 Task: Create Card Board Meeting in Board Product Pricing to Workspace Big Data Analytics. Create Card Recruitment Performance Review in Board Product Feature Prioritization to Workspace Big Data Analytics. Create Card Investor Meeting in Board Product Marketing and Sales Enablement Consulting to Workspace Big Data Analytics
Action: Mouse moved to (83, 312)
Screenshot: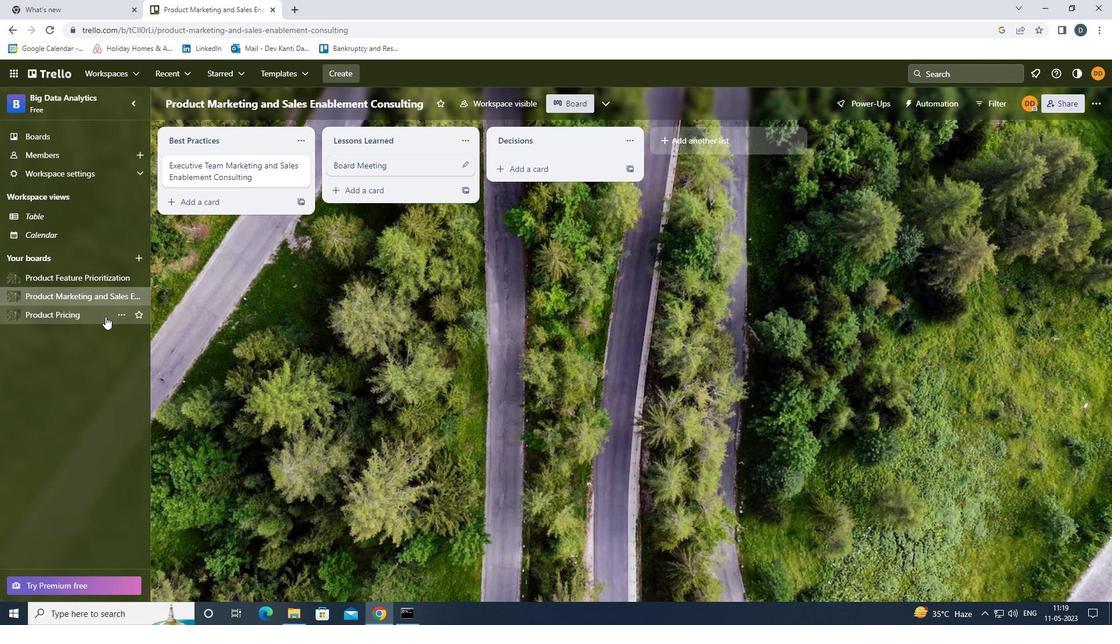 
Action: Mouse pressed left at (83, 312)
Screenshot: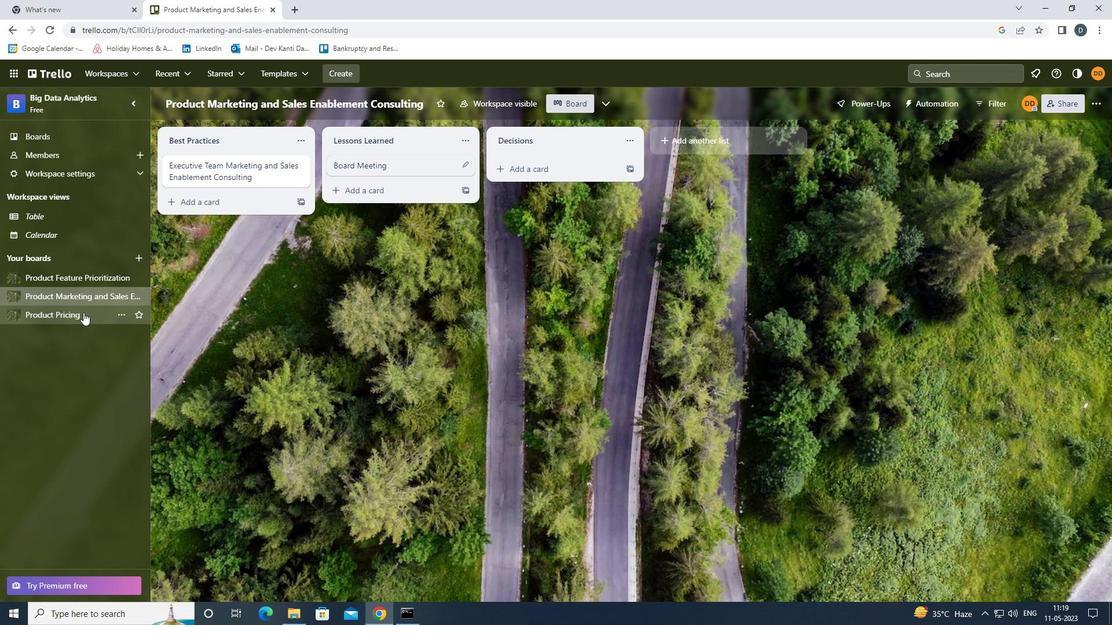 
Action: Mouse moved to (544, 168)
Screenshot: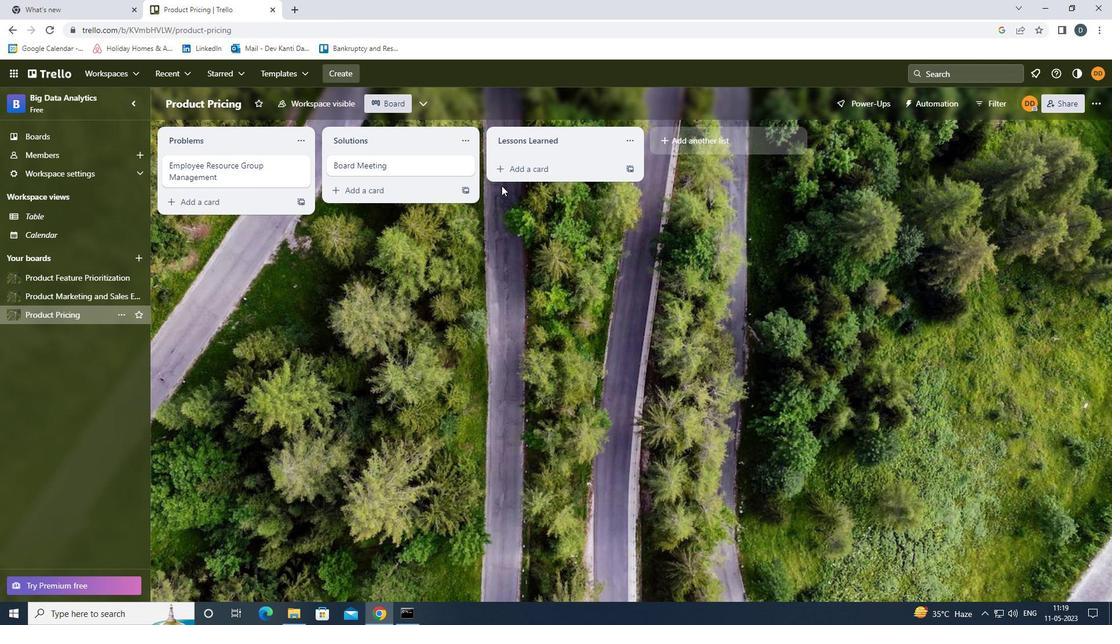 
Action: Mouse pressed left at (544, 168)
Screenshot: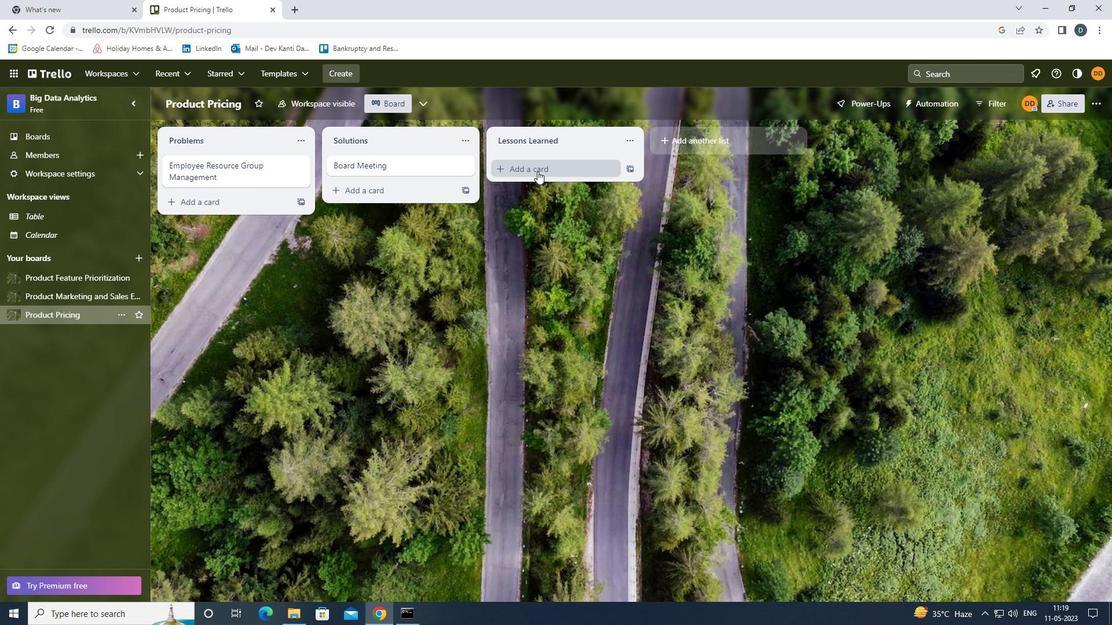 
Action: Key pressed <Key.shift>BOARD<Key.space><Key.shift>MEETING<Key.enter>
Screenshot: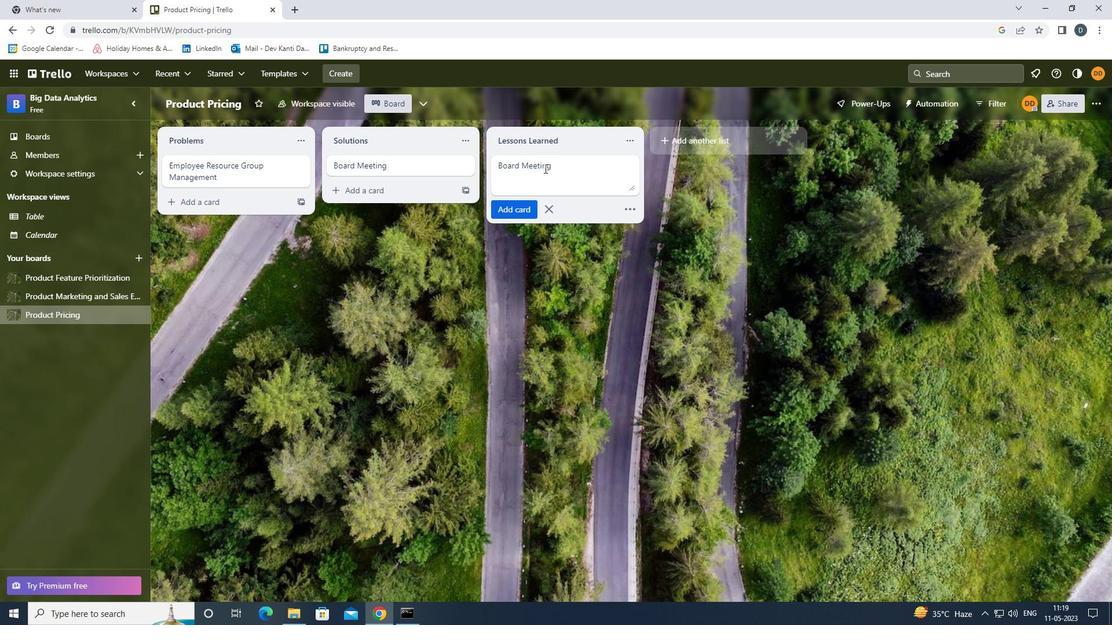 
Action: Mouse moved to (59, 279)
Screenshot: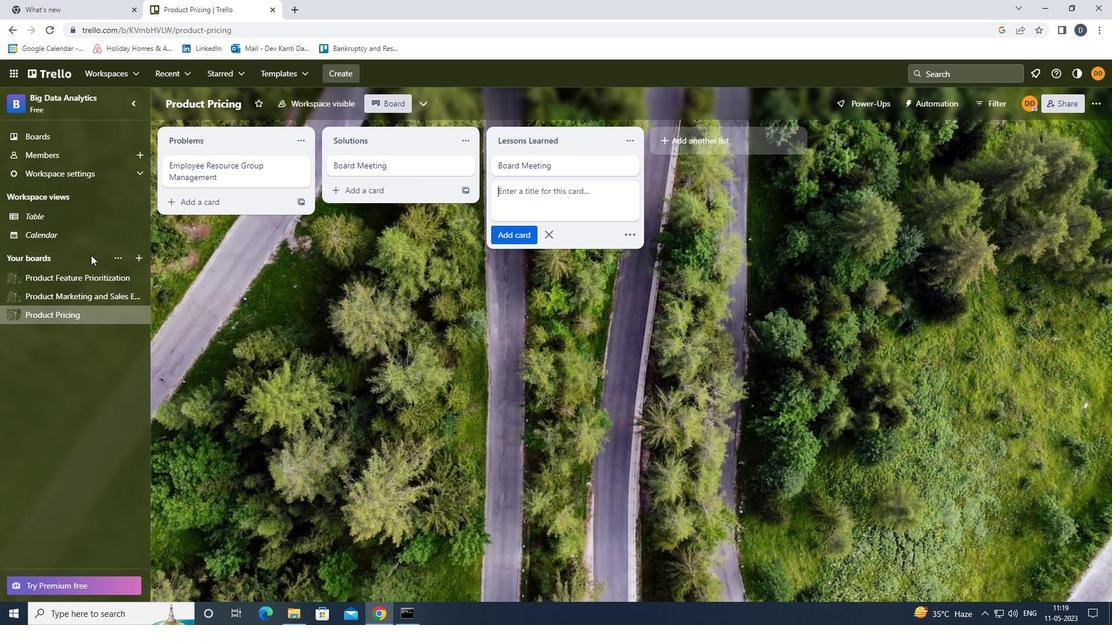 
Action: Mouse pressed left at (59, 279)
Screenshot: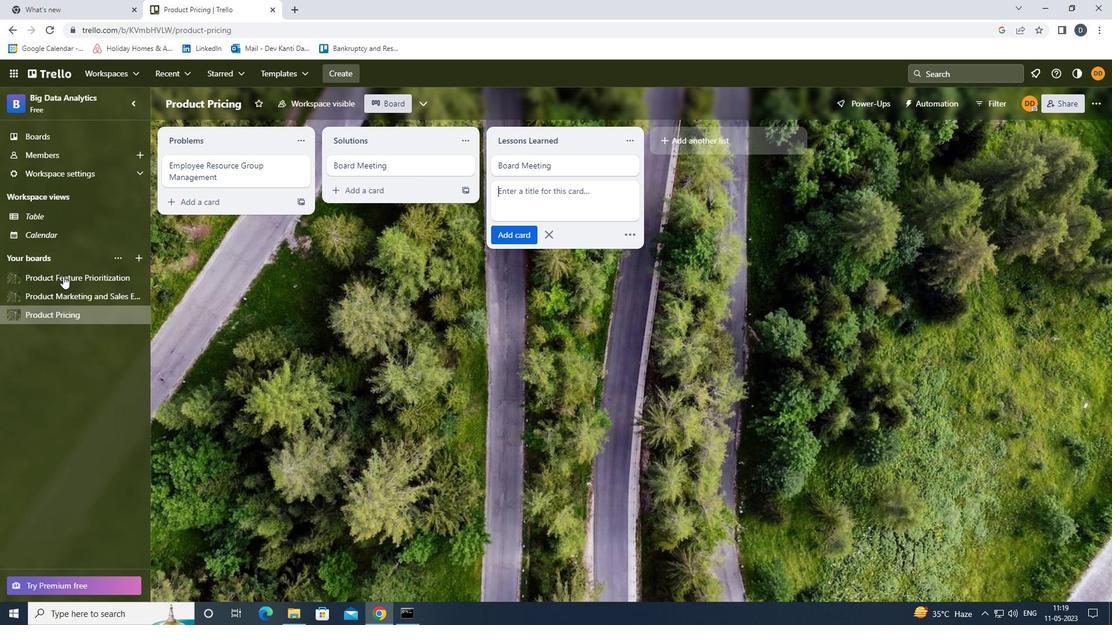 
Action: Mouse moved to (530, 172)
Screenshot: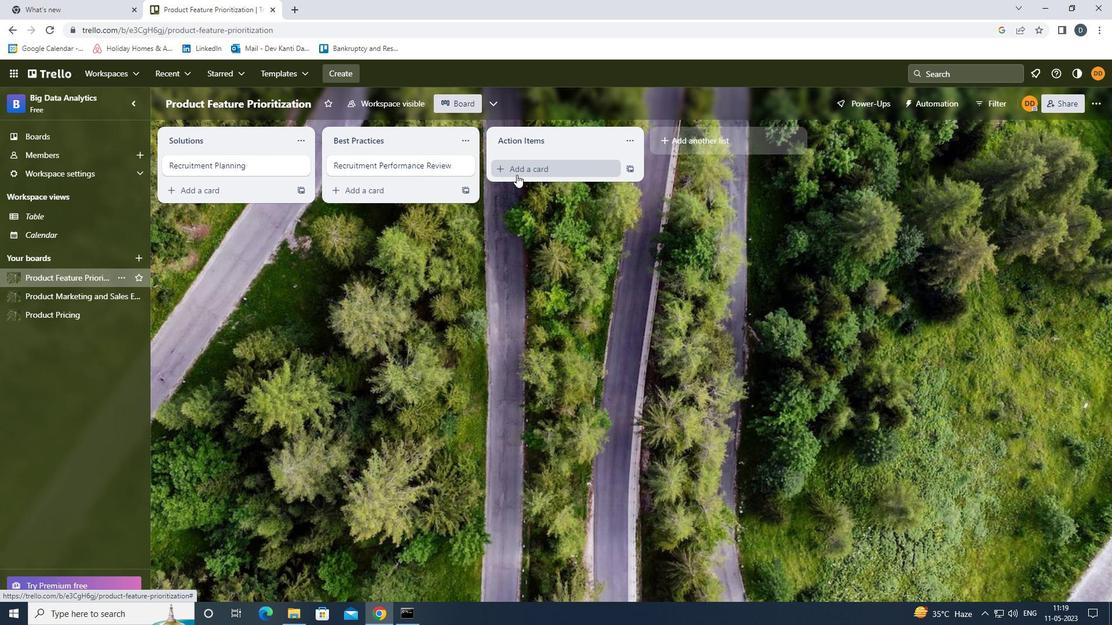 
Action: Mouse pressed left at (530, 172)
Screenshot: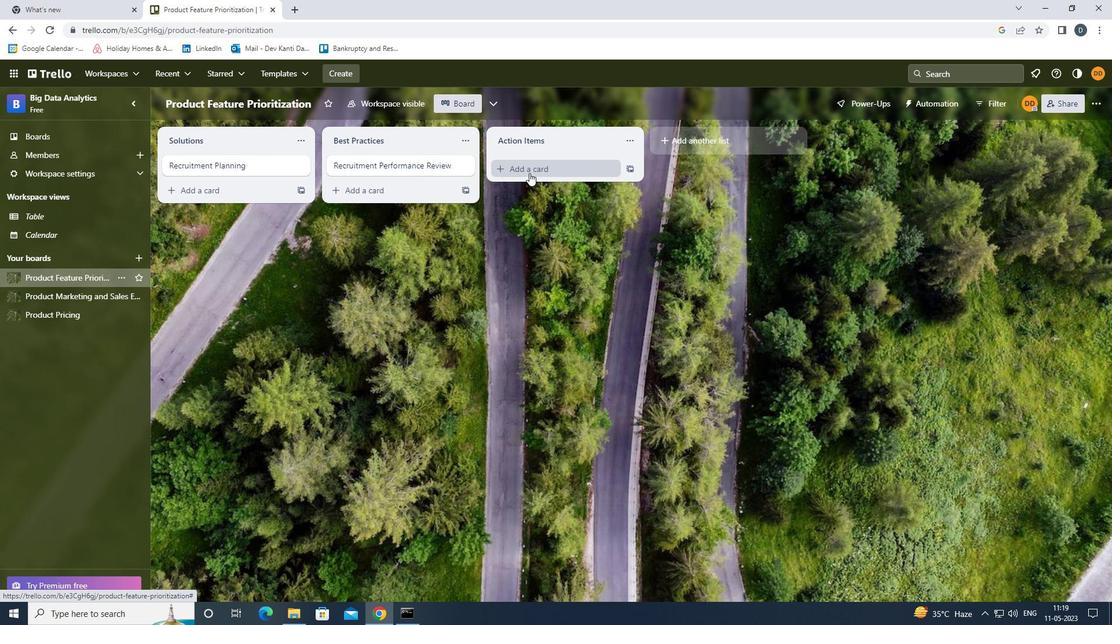 
Action: Key pressed <Key.shift><Key.shift><Key.shift><Key.shift><Key.shift><Key.shift><Key.shift><Key.shift><Key.shift><Key.shift><Key.shift><Key.shift><Key.shift><Key.shift><Key.shift><Key.shift><Key.shift><Key.shift><Key.shift><Key.shift><Key.shift><Key.shift><Key.shift><Key.shift><Key.shift><Key.shift><Key.shift><Key.shift><Key.shift><Key.shift><Key.shift><Key.shift><Key.shift><Key.shift>RECRUITMENT<Key.space><Key.shift>PERFORMANCE<Key.space><Key.shift>REVIEW<Key.enter>
Screenshot: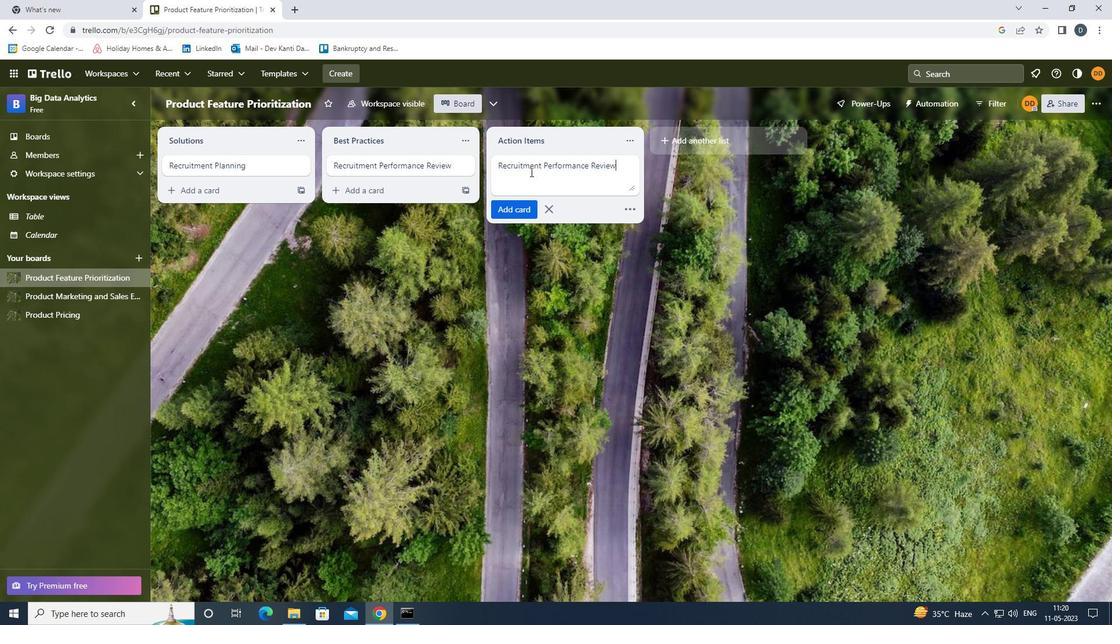 
Action: Mouse moved to (46, 291)
Screenshot: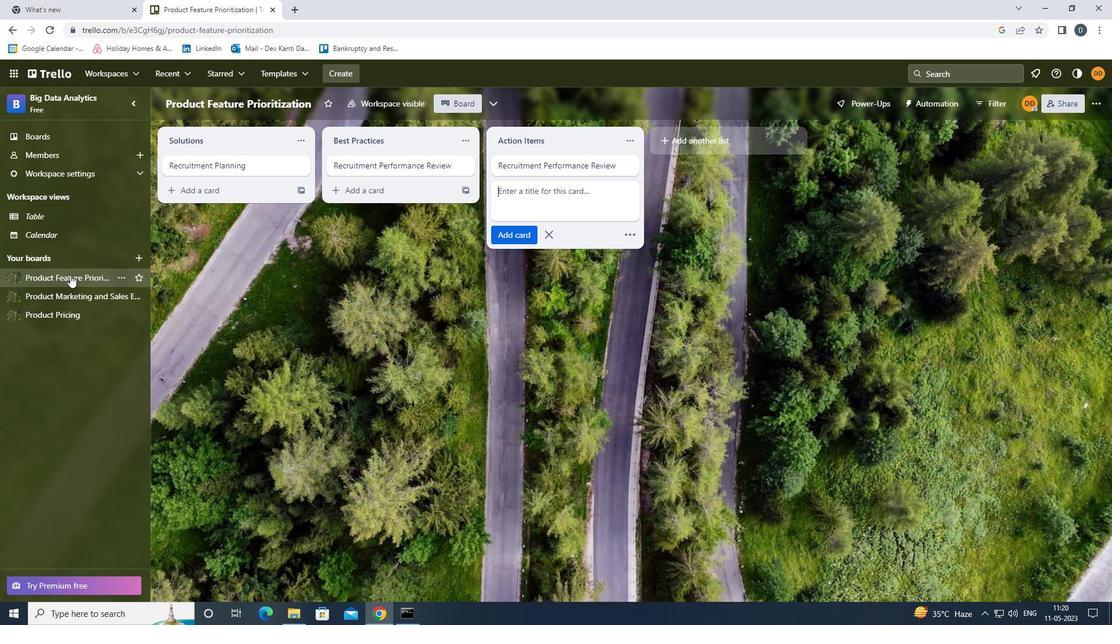 
Action: Mouse pressed left at (46, 291)
Screenshot: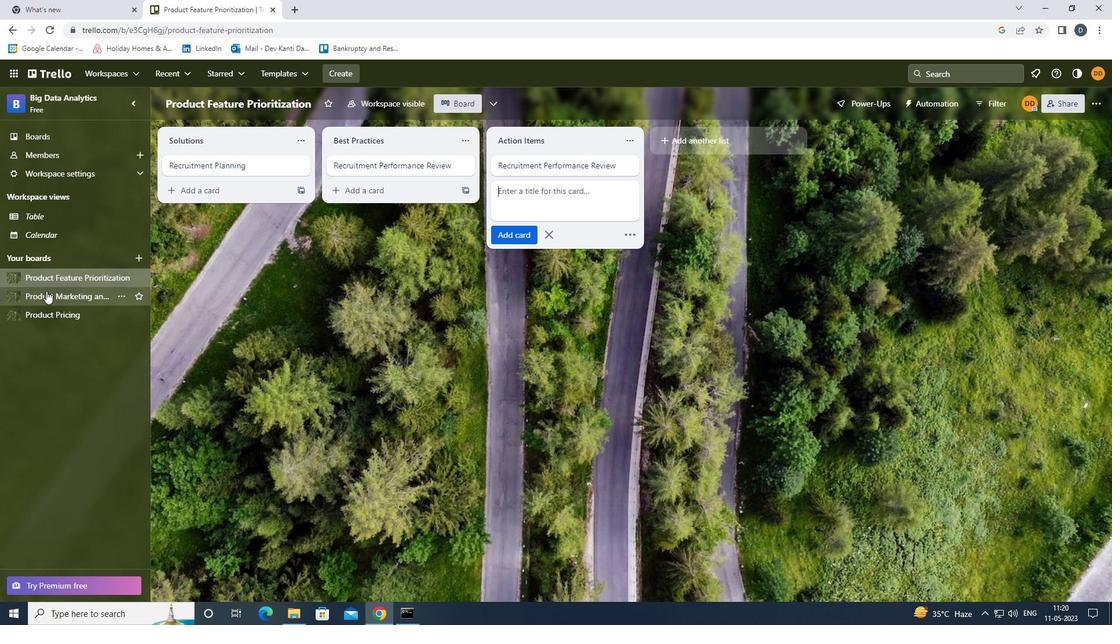 
Action: Mouse moved to (551, 165)
Screenshot: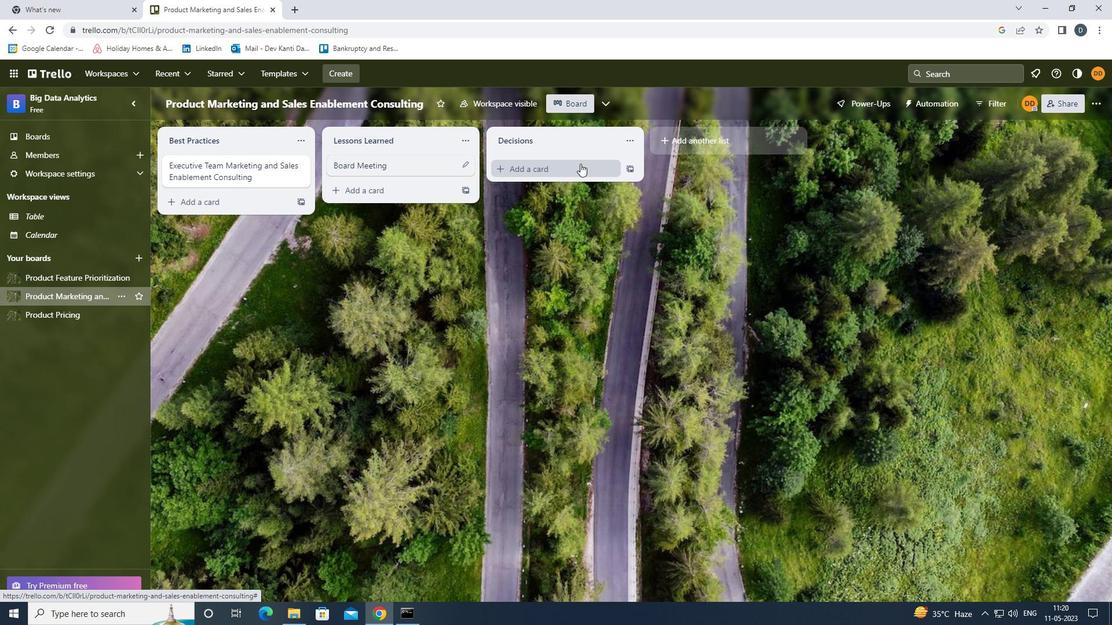 
Action: Mouse pressed left at (551, 165)
Screenshot: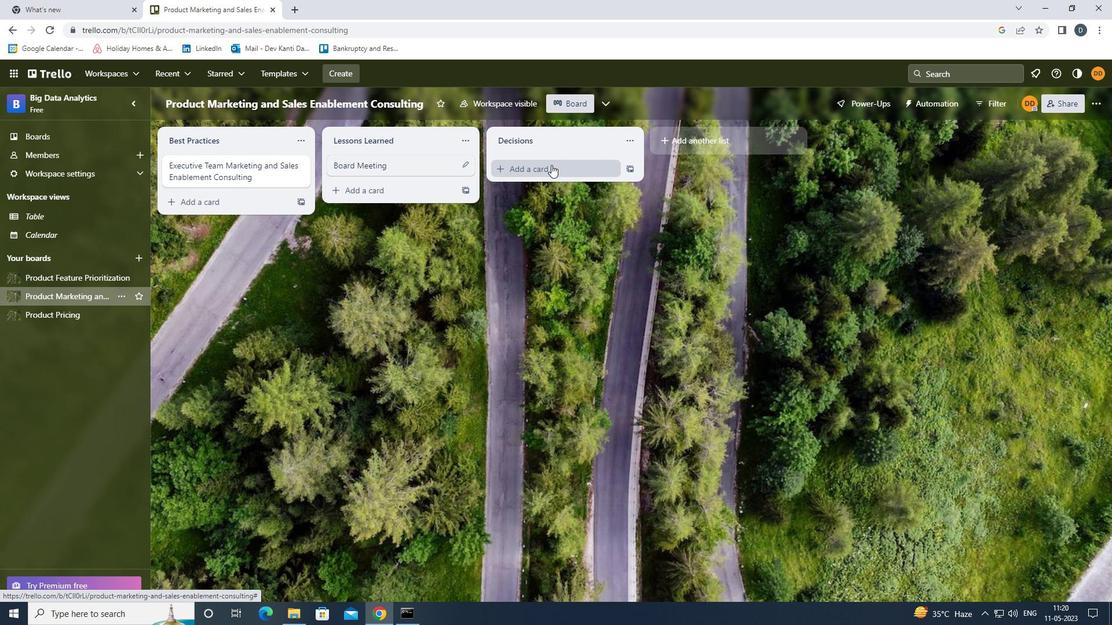 
Action: Key pressed <Key.shift><Key.shift>INVESTOR<Key.space><Key.shift>MEETING<Key.enter>
Screenshot: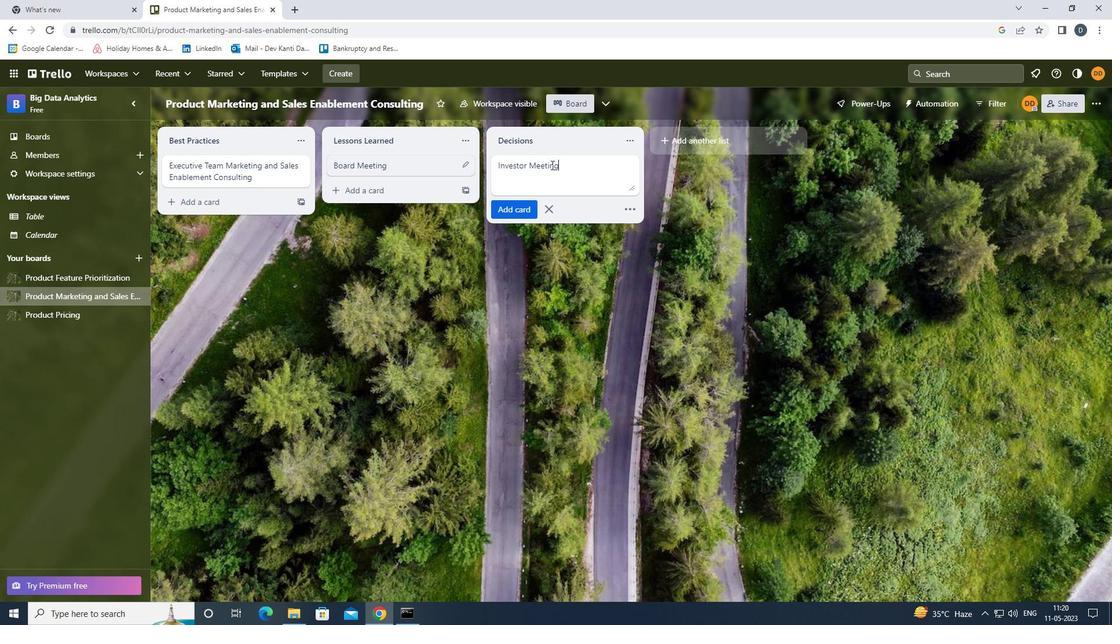 
Action: Mouse moved to (538, 282)
Screenshot: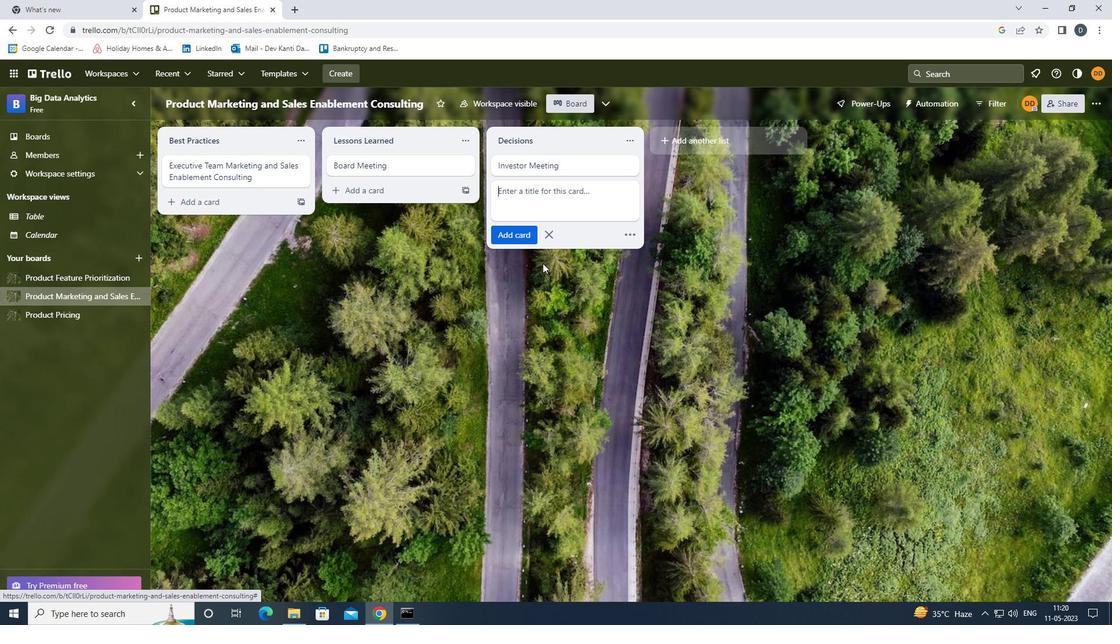 
Action: Mouse pressed left at (538, 282)
Screenshot: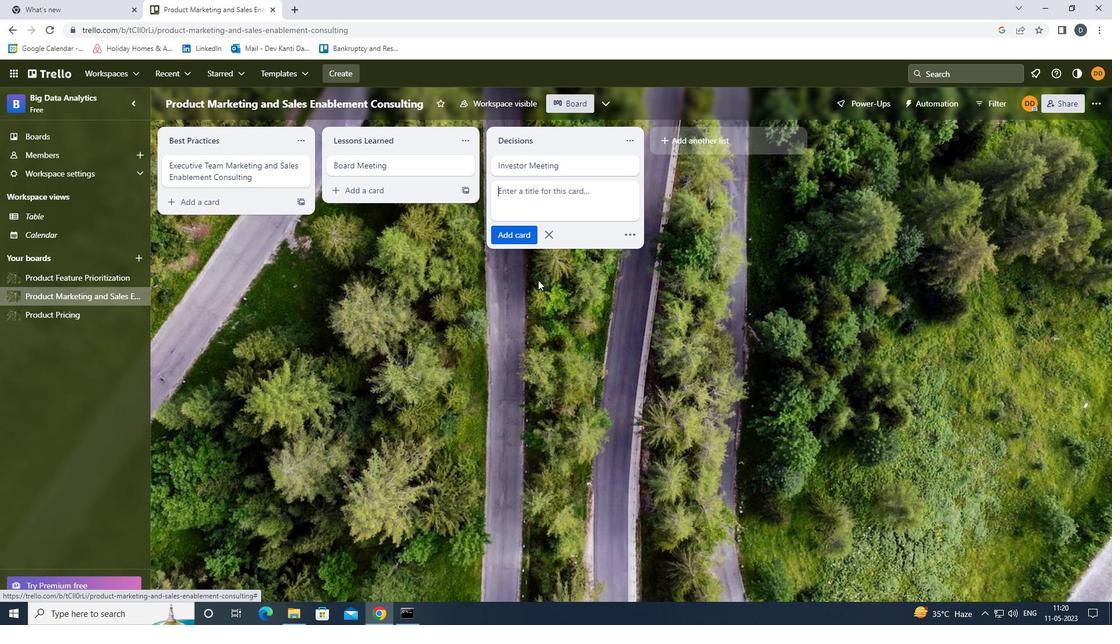 
